 Task: Create a sub task Release to Production / Go Live for the task  Develop a new mobile app for a delivery service in the project AgileDream , assign it to team member softage.2@softage.net and update the status of the sub task to  Completed , set the priority of the sub task to High
Action: Mouse moved to (554, 347)
Screenshot: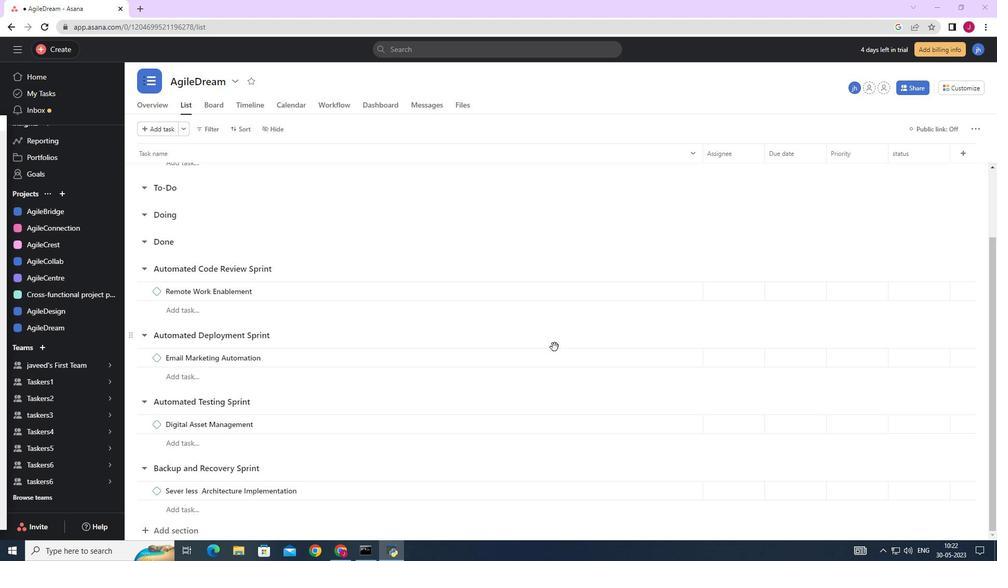 
Action: Mouse scrolled (554, 347) with delta (0, 0)
Screenshot: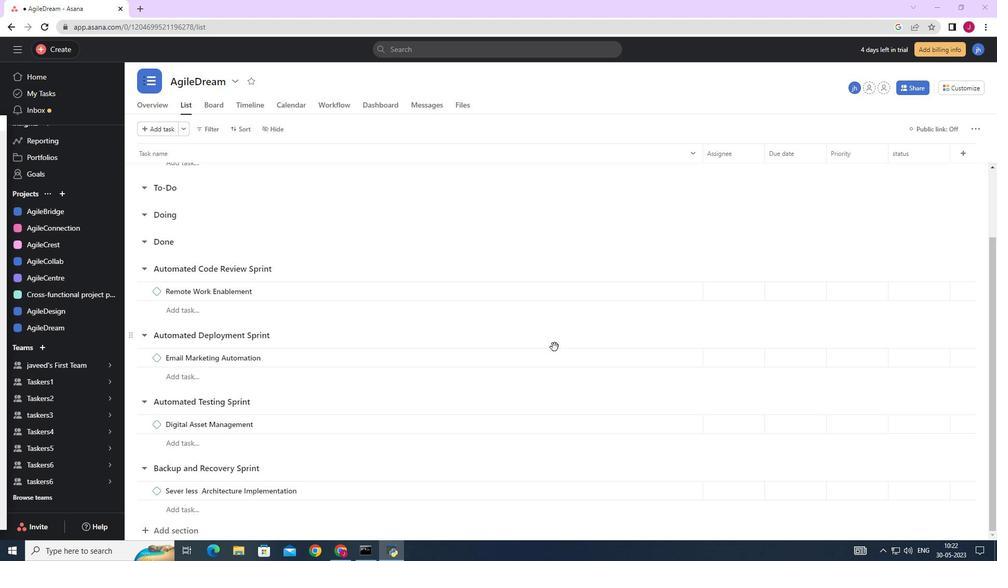 
Action: Mouse scrolled (554, 347) with delta (0, 0)
Screenshot: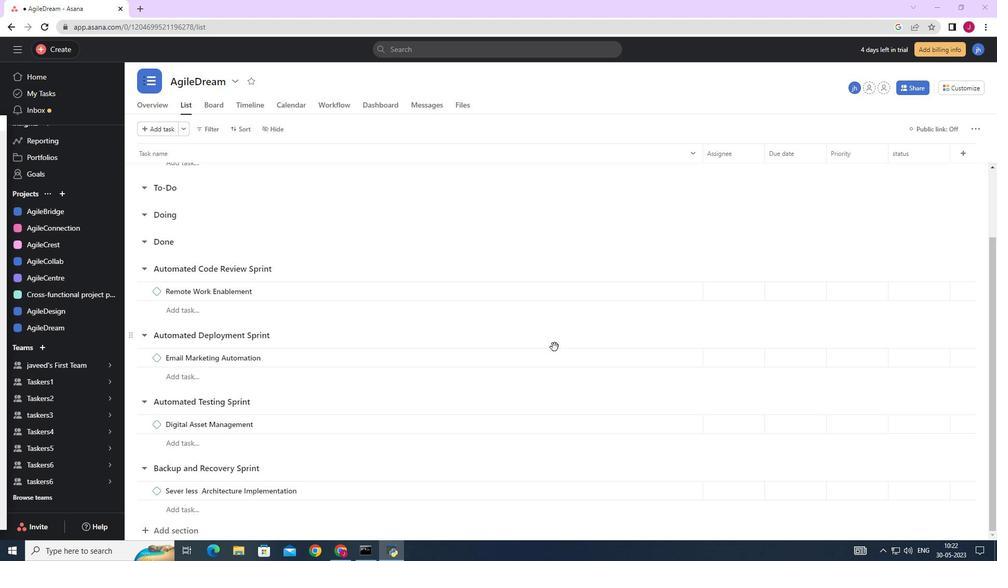 
Action: Mouse moved to (552, 348)
Screenshot: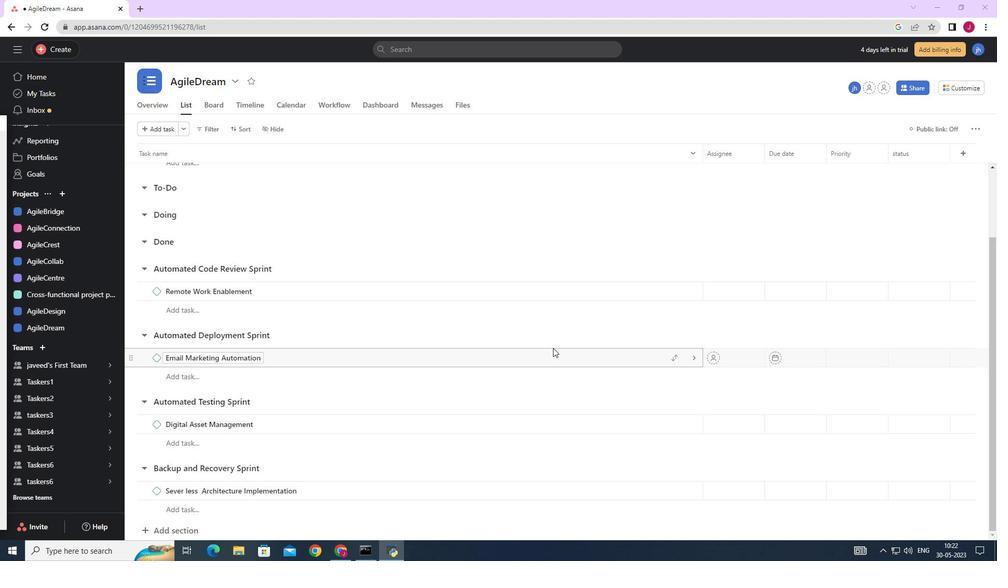 
Action: Mouse scrolled (552, 348) with delta (0, 0)
Screenshot: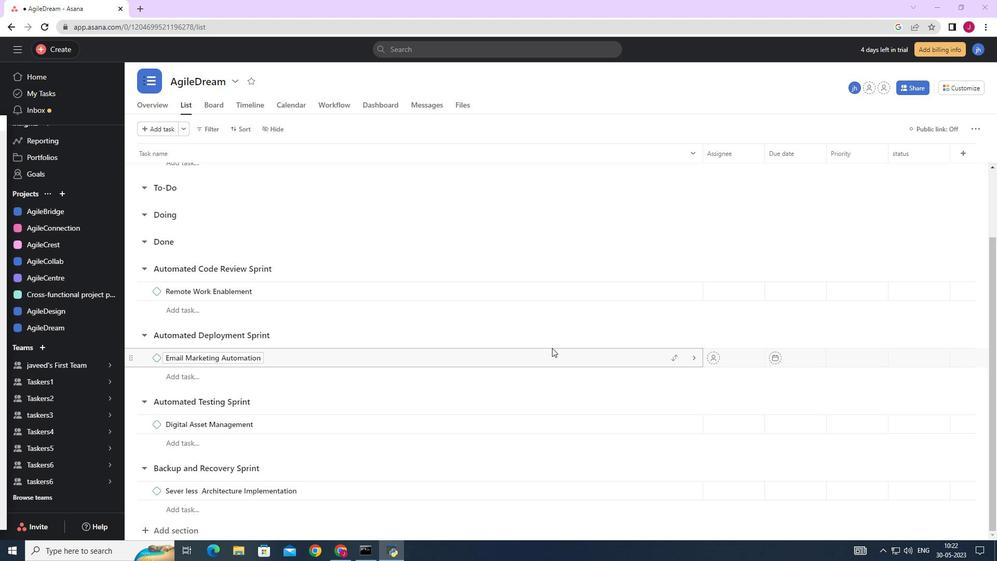 
Action: Mouse scrolled (552, 348) with delta (0, 0)
Screenshot: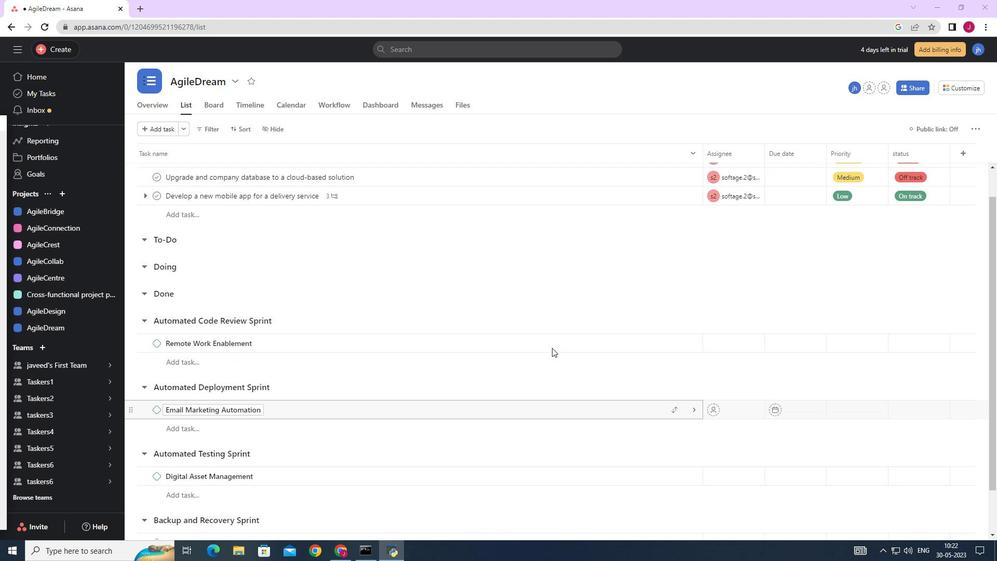 
Action: Mouse scrolled (552, 348) with delta (0, 0)
Screenshot: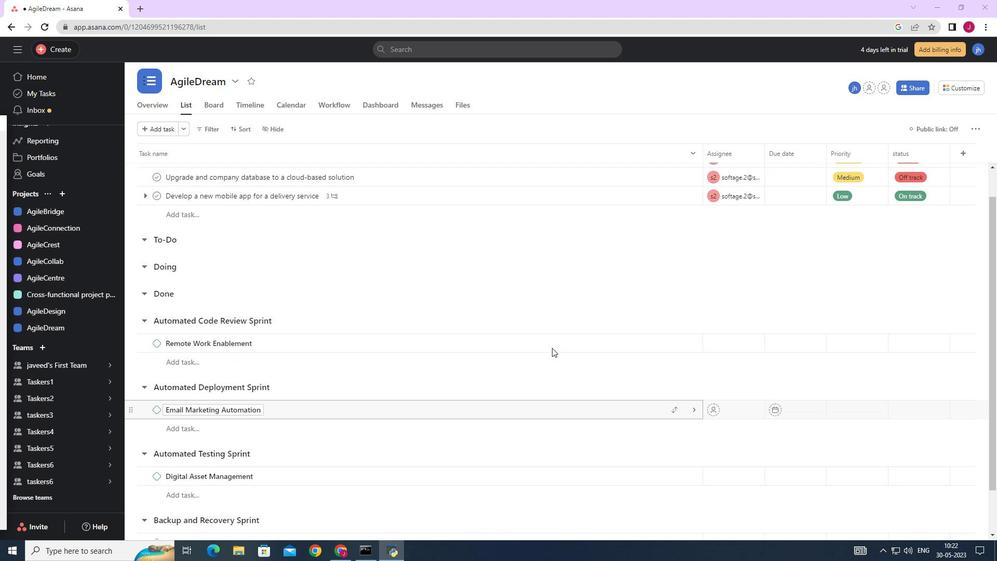 
Action: Mouse scrolled (552, 348) with delta (0, 0)
Screenshot: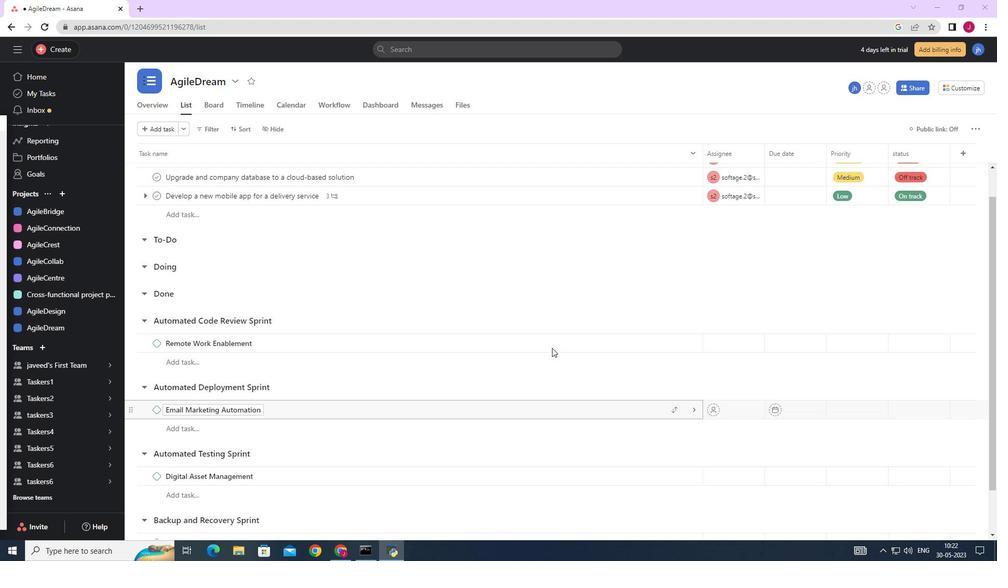 
Action: Mouse scrolled (552, 348) with delta (0, 0)
Screenshot: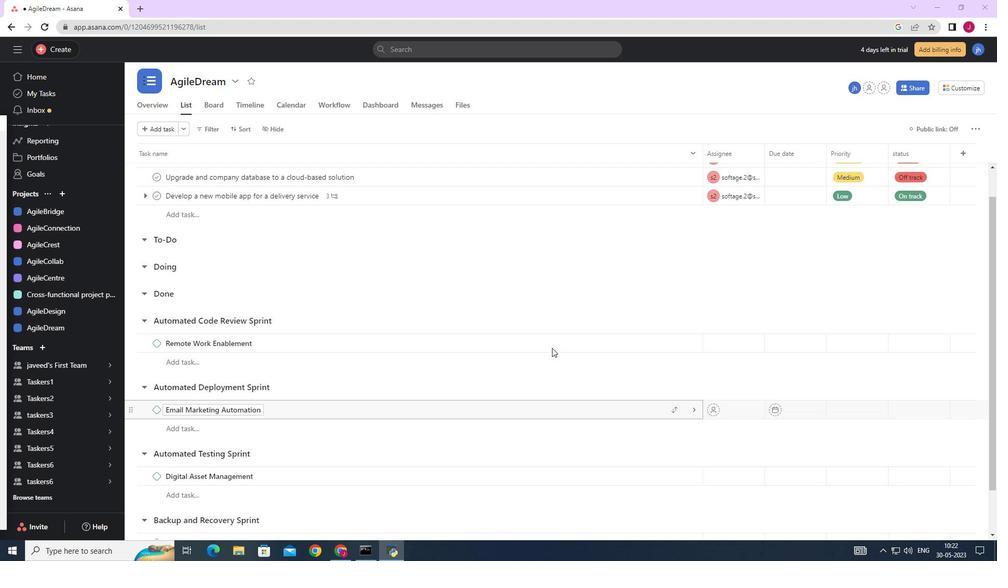 
Action: Mouse moved to (629, 231)
Screenshot: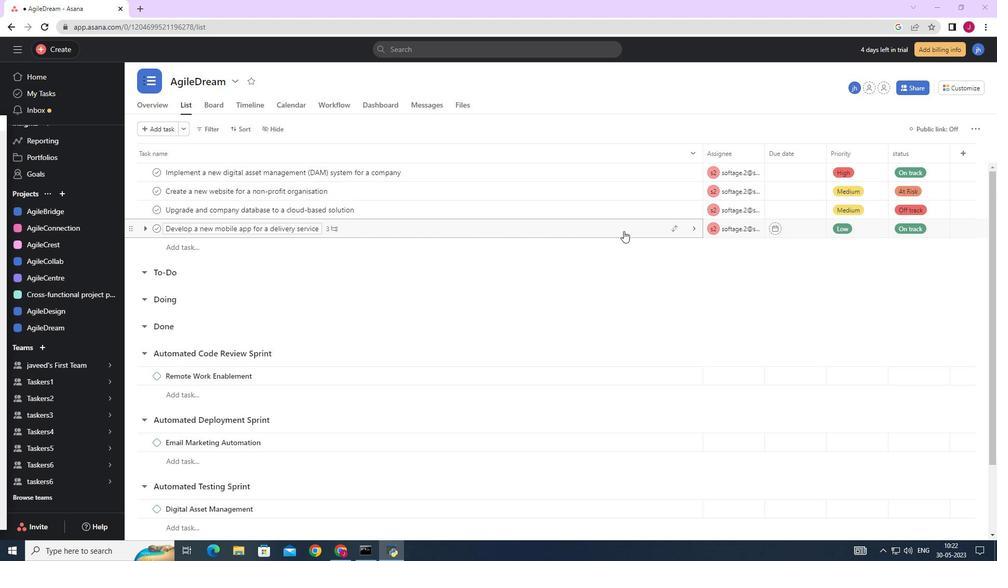 
Action: Mouse pressed left at (629, 231)
Screenshot: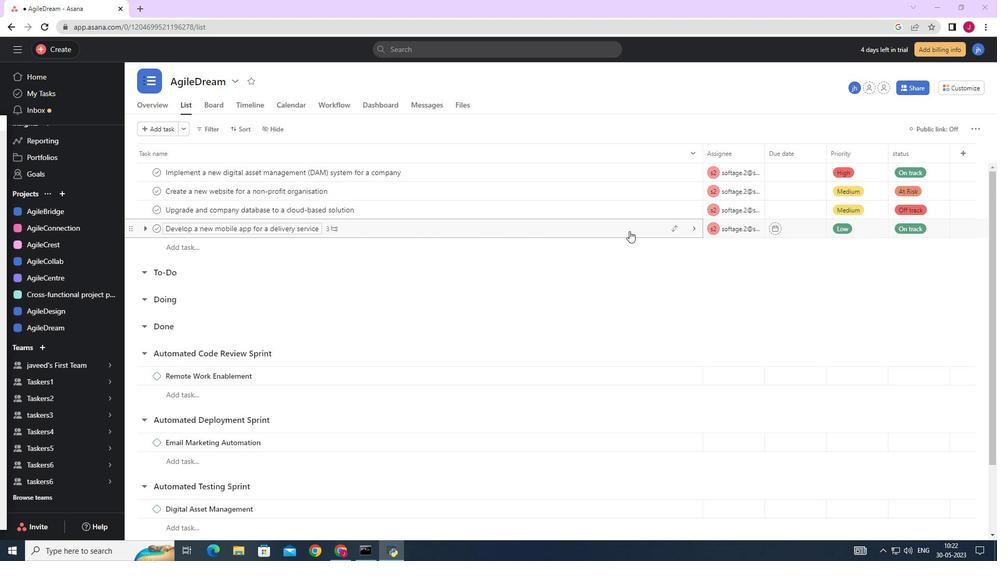 
Action: Mouse moved to (767, 317)
Screenshot: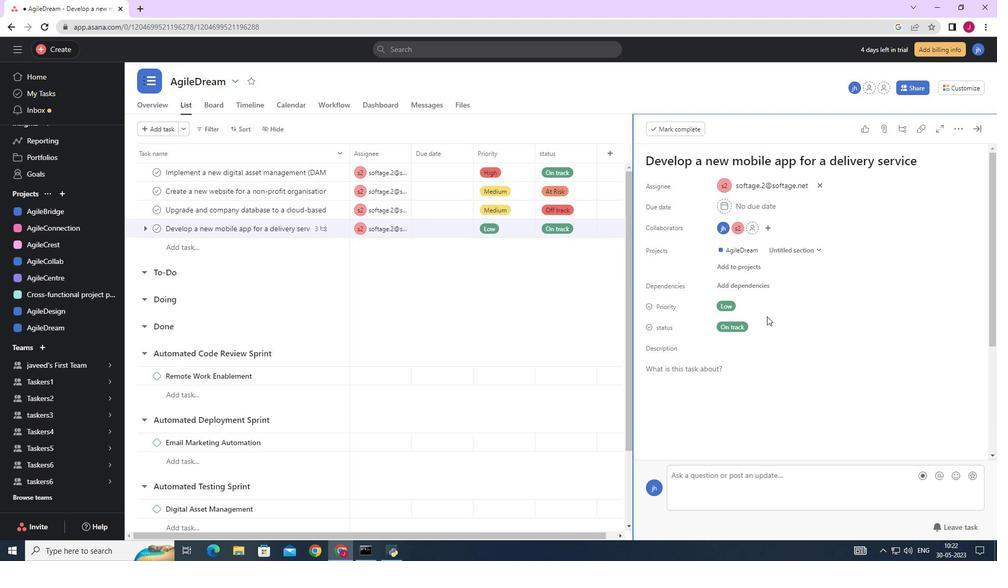 
Action: Mouse scrolled (767, 316) with delta (0, 0)
Screenshot: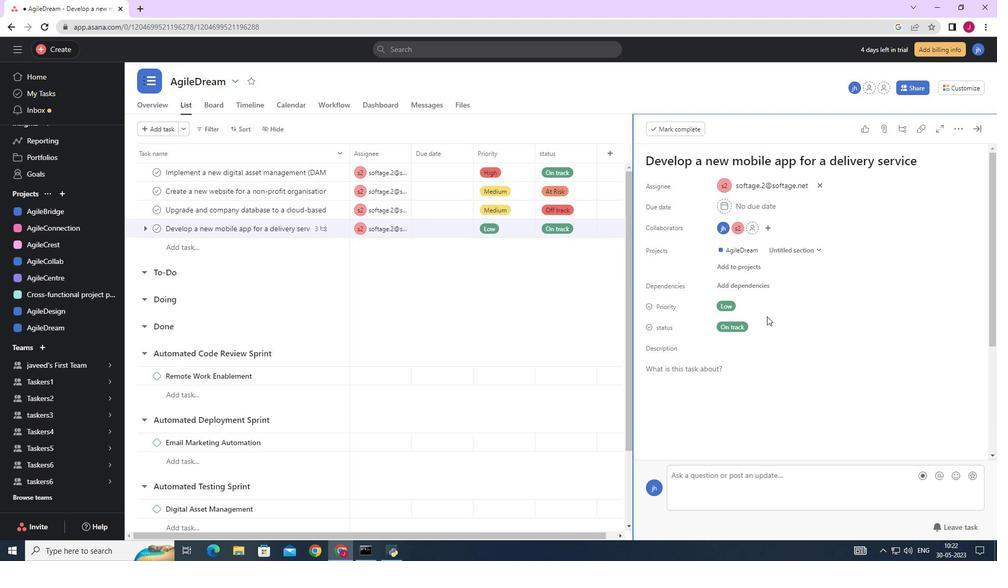 
Action: Mouse moved to (767, 317)
Screenshot: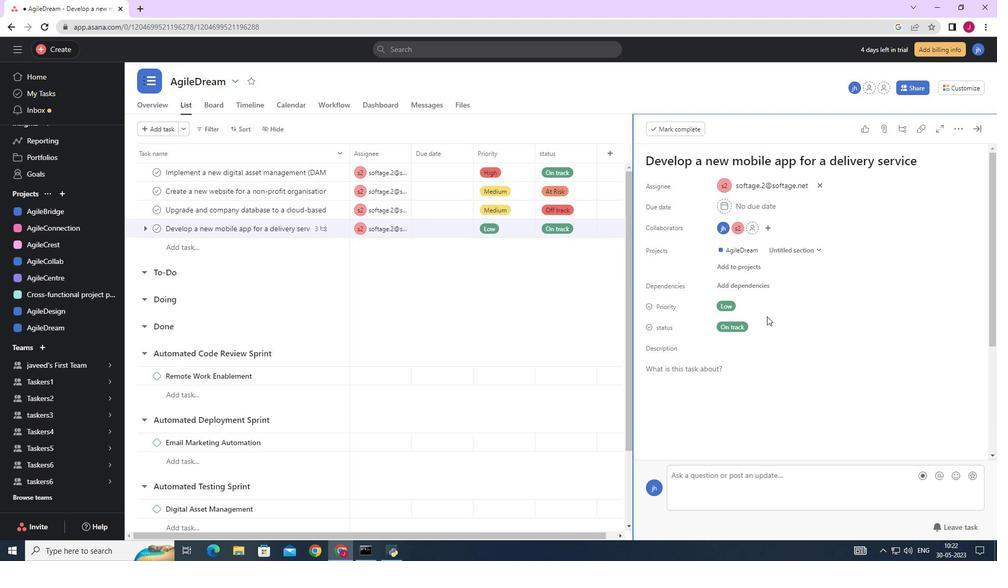 
Action: Mouse scrolled (767, 317) with delta (0, 0)
Screenshot: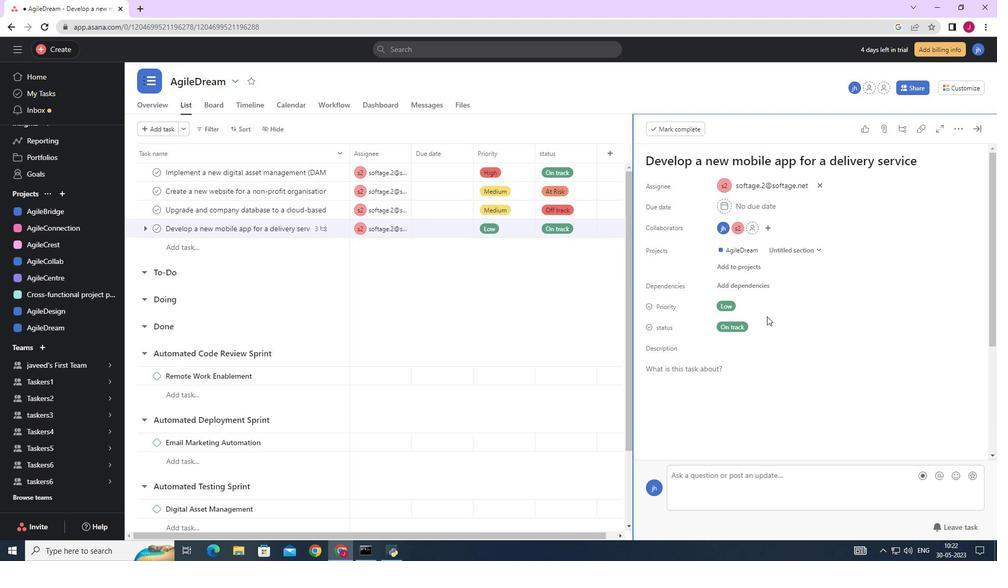 
Action: Mouse scrolled (767, 317) with delta (0, 0)
Screenshot: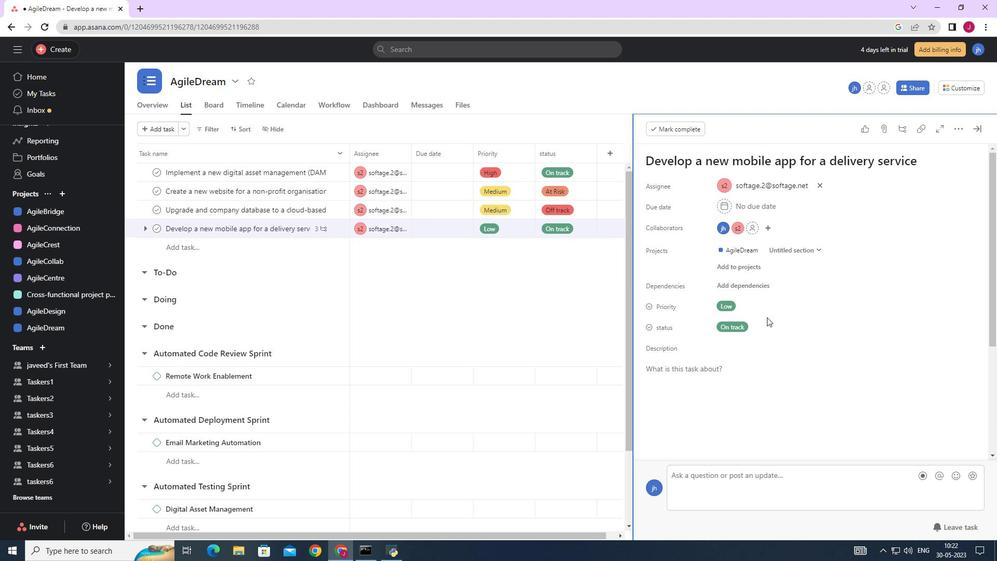 
Action: Mouse scrolled (767, 317) with delta (0, 0)
Screenshot: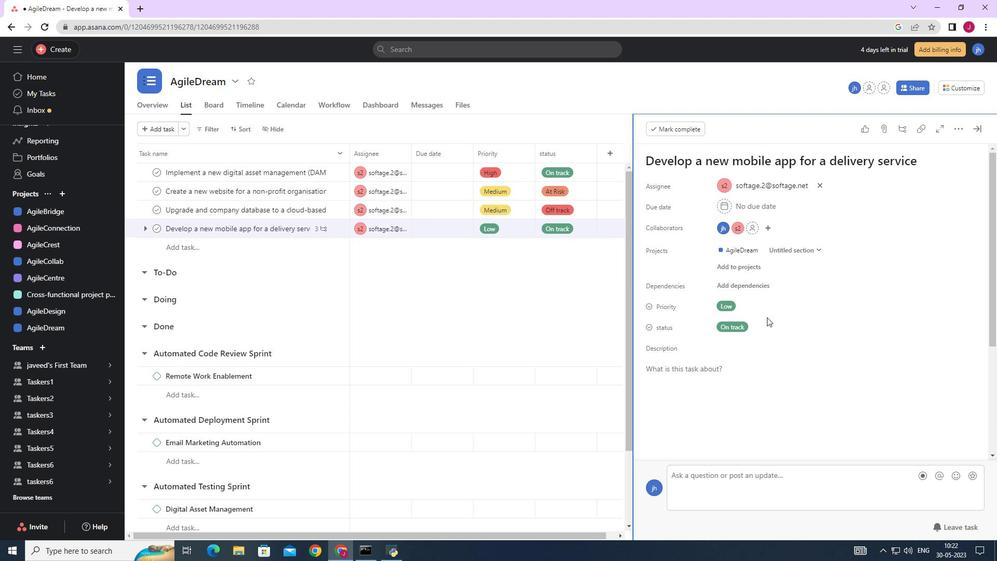 
Action: Mouse scrolled (767, 317) with delta (0, 0)
Screenshot: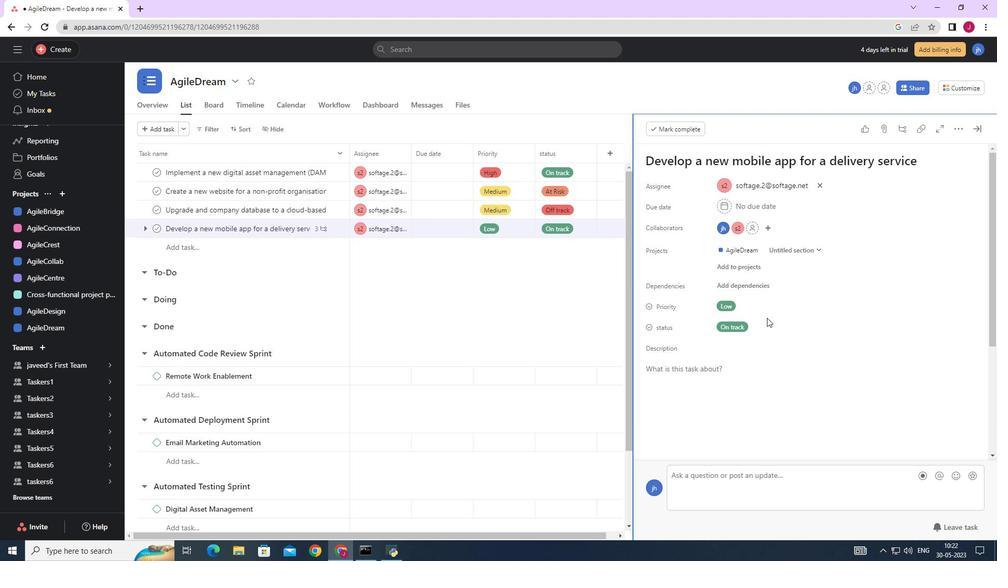 
Action: Mouse moved to (683, 379)
Screenshot: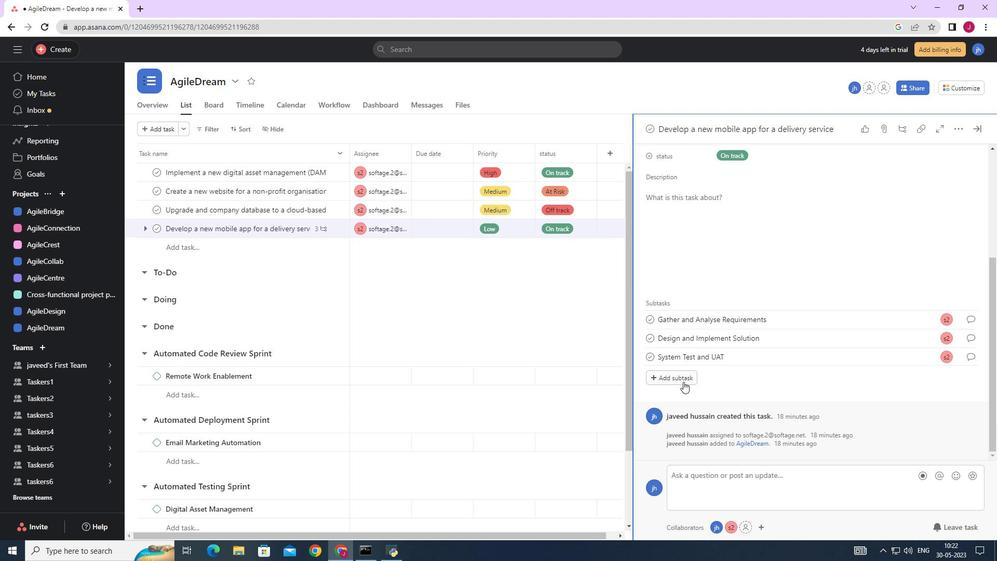 
Action: Mouse pressed left at (683, 379)
Screenshot: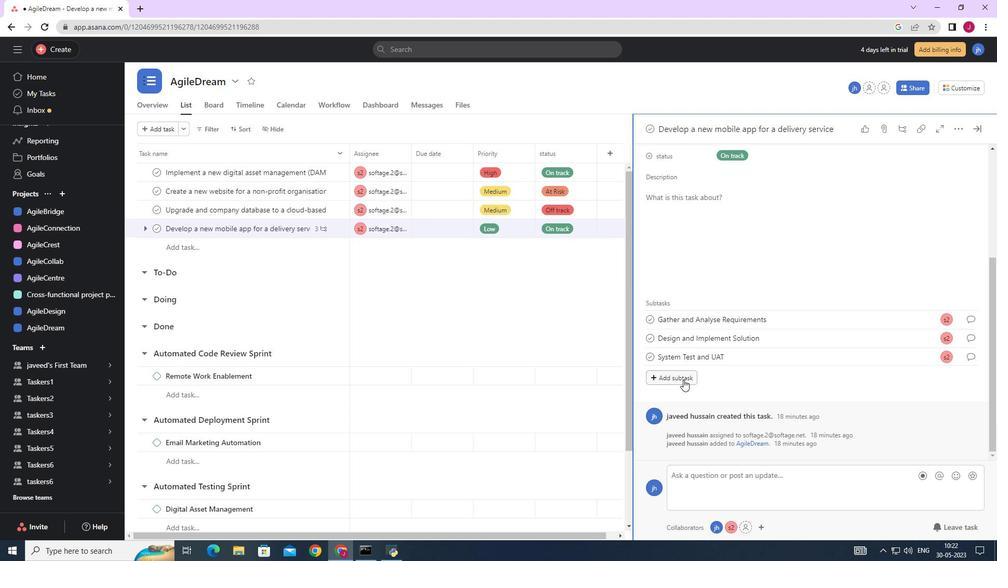 
Action: Mouse moved to (667, 373)
Screenshot: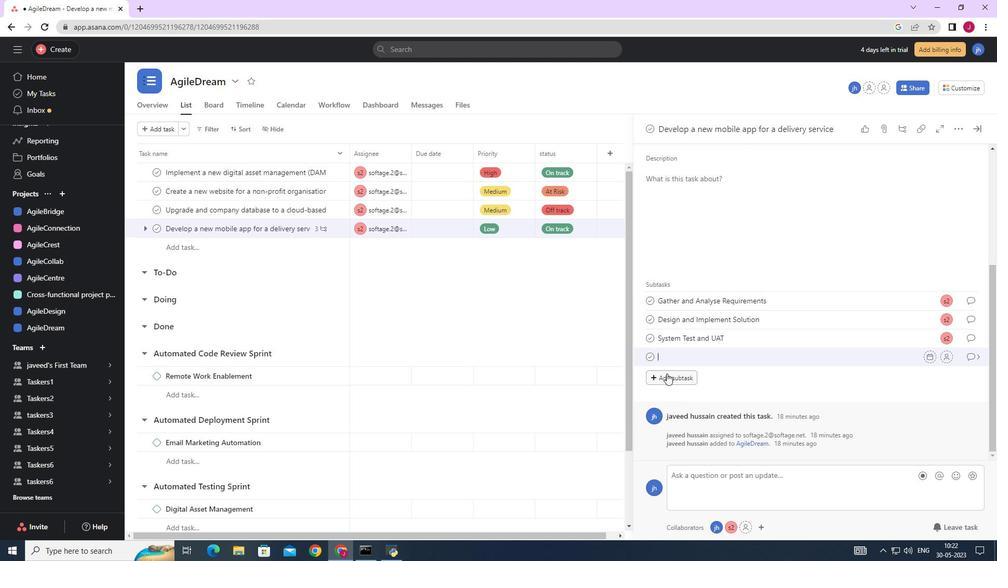 
Action: Key pressed <Key.caps_lock>R<Key.caps_lock>elease<Key.space><Key.backspace><Key.backspace><Key.backspace><Key.backspace><Key.backspace><Key.backspace><Key.backspace><Key.backspace><Key.backspace><Key.backspace><Key.backspace><Key.backspace><Key.backspace>r<Key.caps_lock>ELEASE<Key.space>TO<Key.space><Key.caps_lock>p<Key.caps_lock>RODUCTION<Key.space>/<Key.space>G<Key.backspace><Key.caps_lock>g<Key.caps_lock>O<Key.space><Key.caps_lock>l<Key.caps_lock>IVE<Key.space>
Screenshot: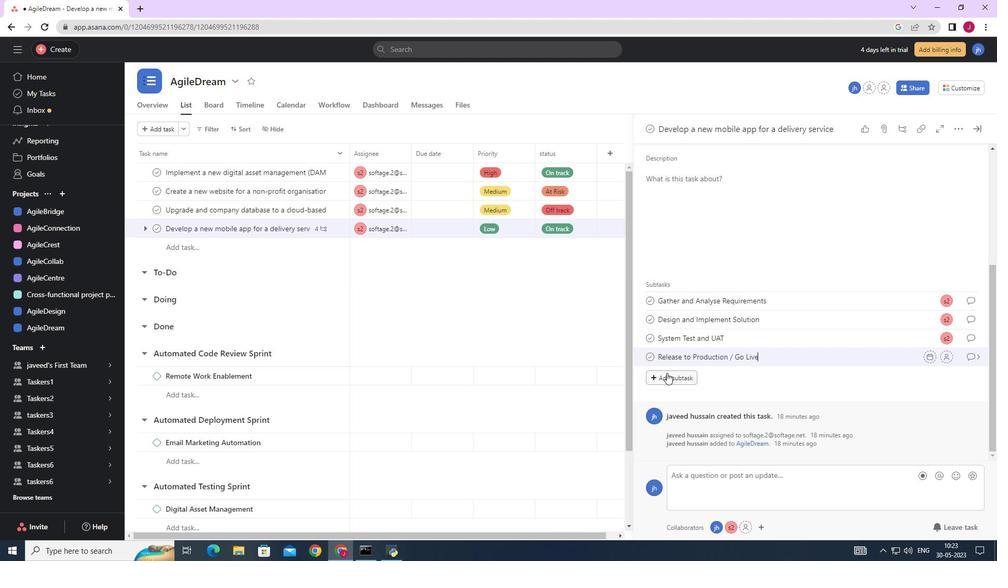 
Action: Mouse moved to (946, 355)
Screenshot: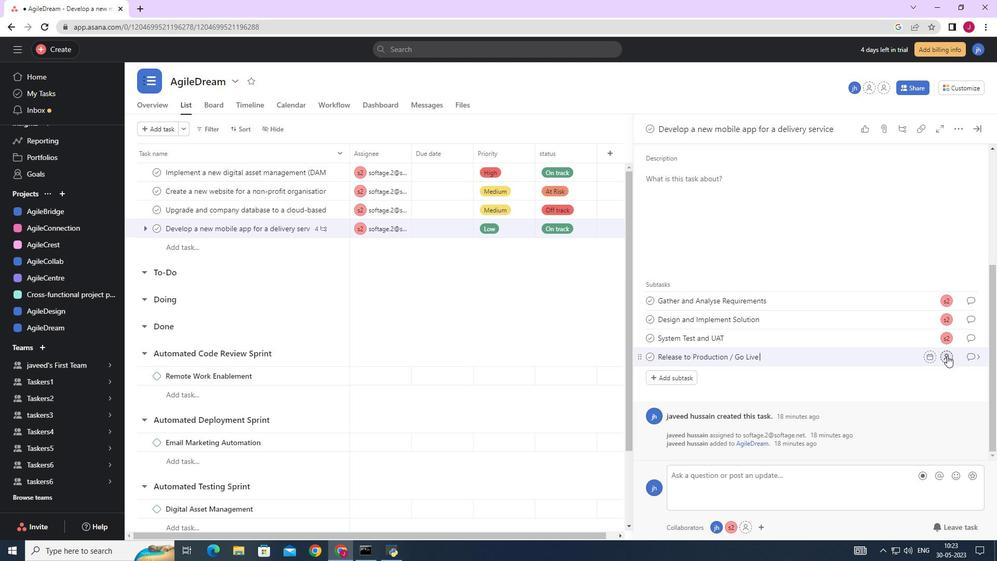 
Action: Mouse pressed left at (946, 355)
Screenshot: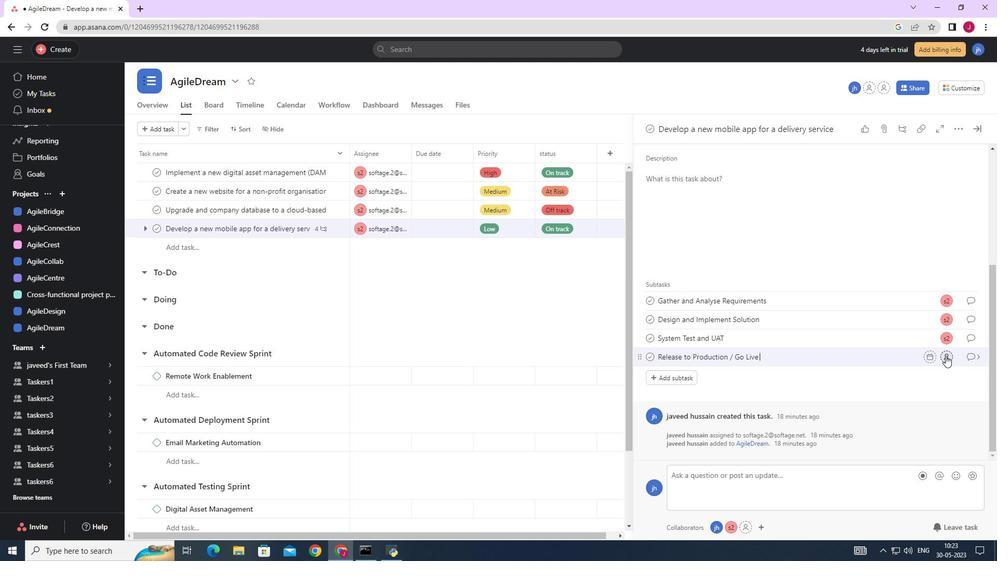 
Action: Mouse moved to (800, 395)
Screenshot: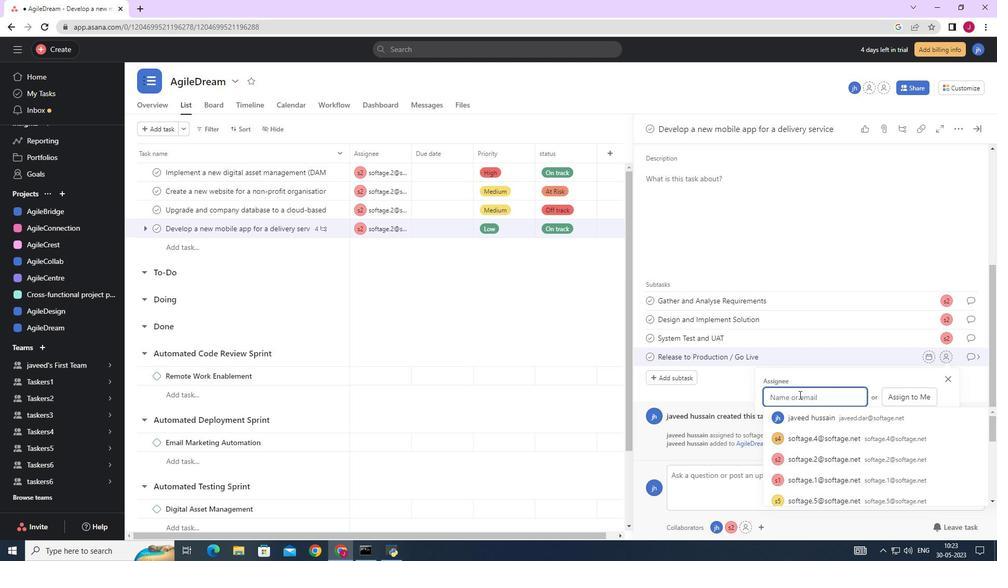 
Action: Key pressed SOFTAGE.2
Screenshot: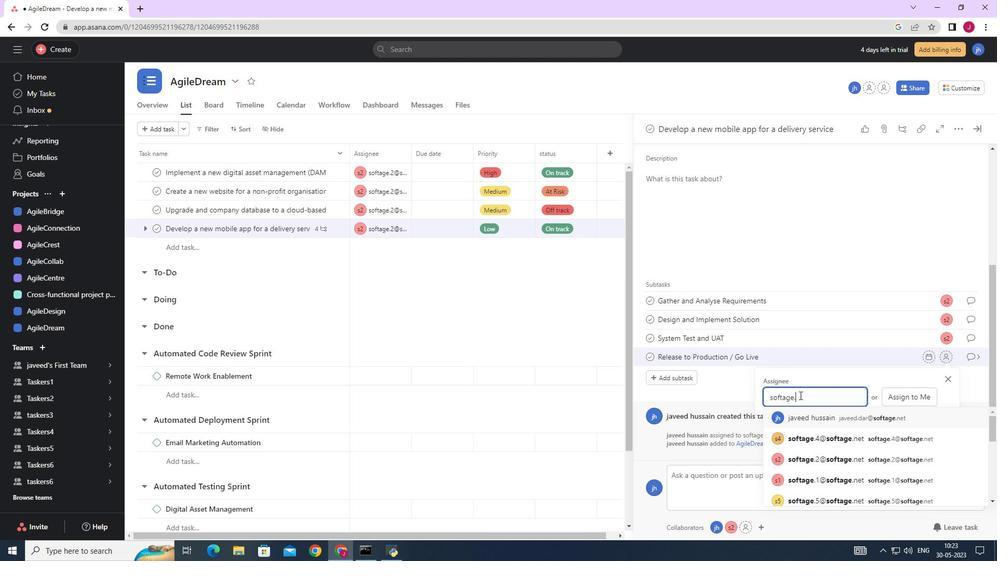 
Action: Mouse moved to (843, 415)
Screenshot: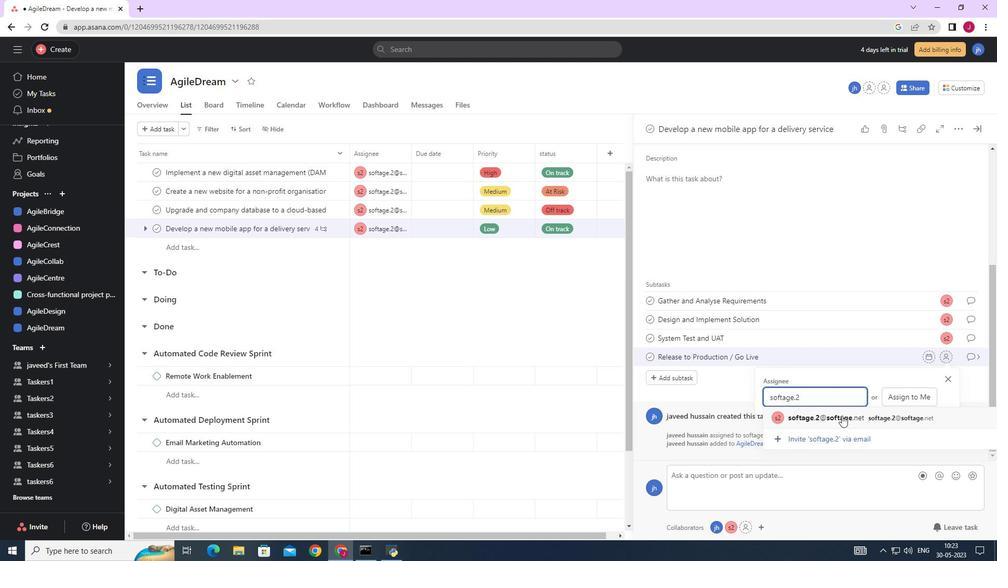 
Action: Mouse pressed left at (843, 415)
Screenshot: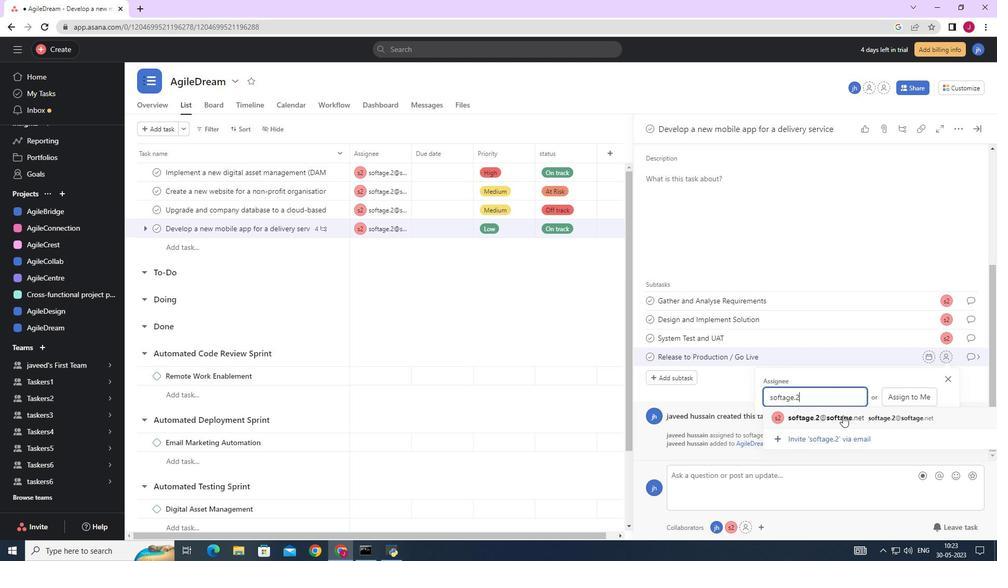 
Action: Mouse moved to (972, 353)
Screenshot: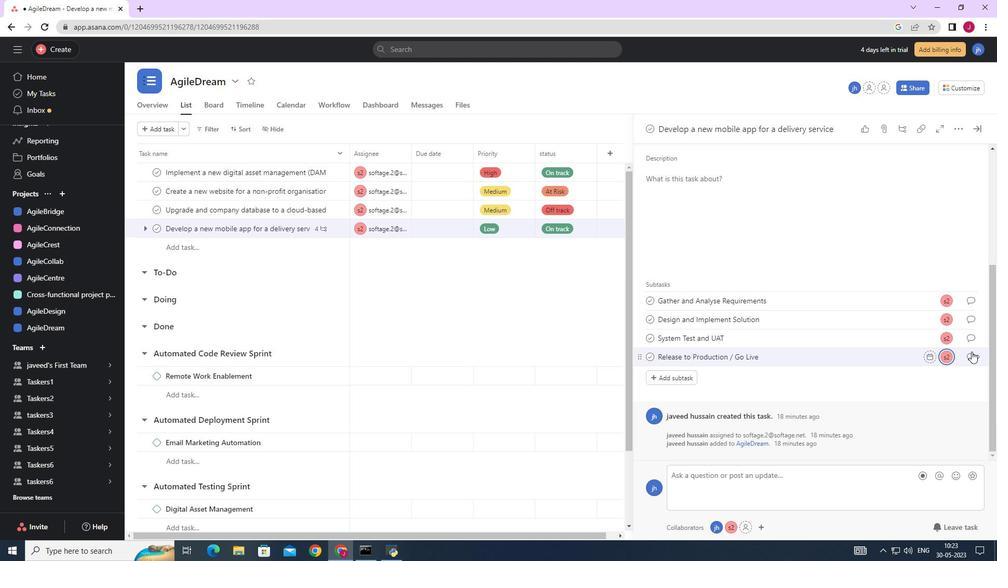 
Action: Mouse pressed left at (972, 353)
Screenshot: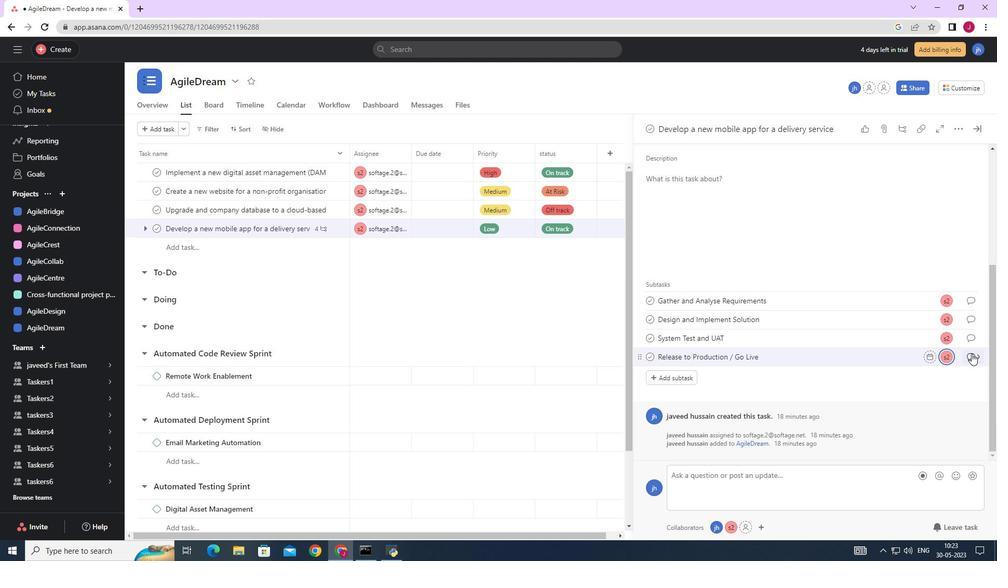 
Action: Mouse moved to (686, 298)
Screenshot: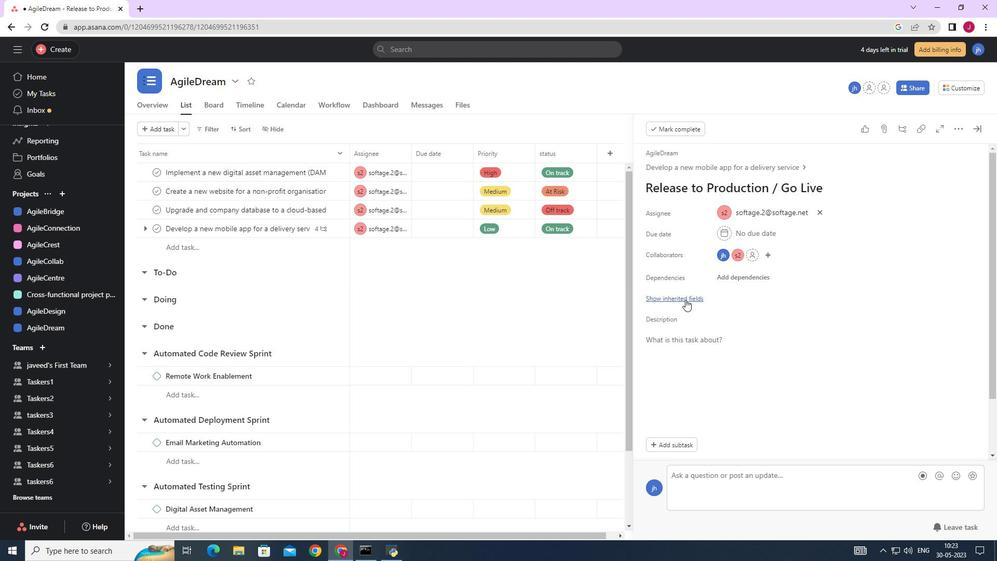 
Action: Mouse pressed left at (686, 298)
Screenshot: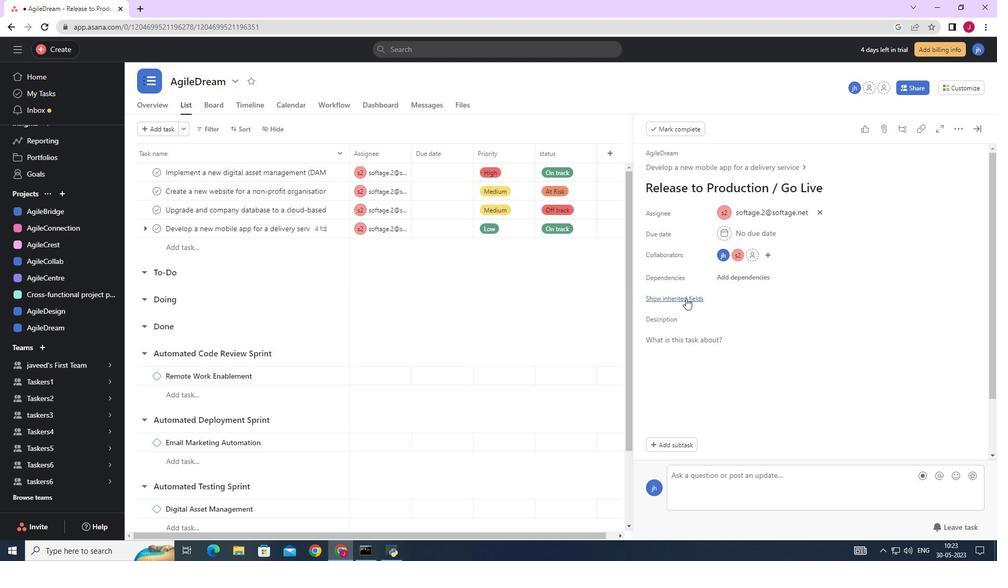 
Action: Mouse moved to (713, 317)
Screenshot: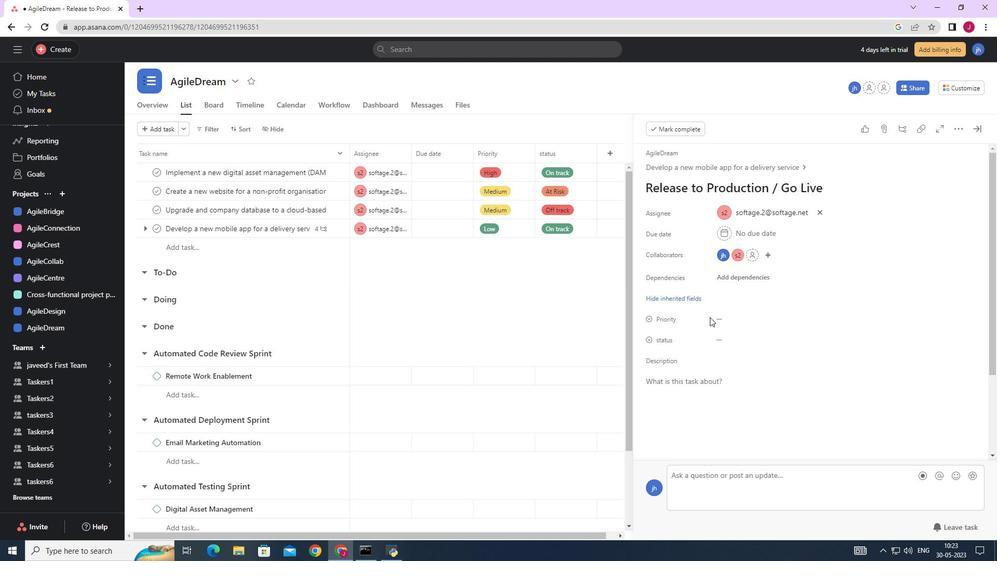 
Action: Mouse pressed left at (713, 317)
Screenshot: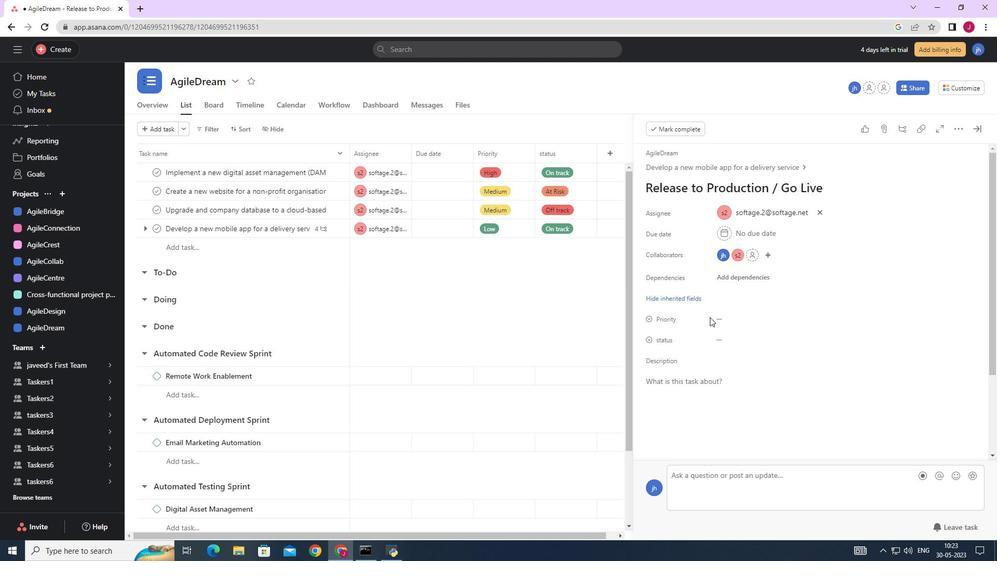 
Action: Mouse moved to (745, 354)
Screenshot: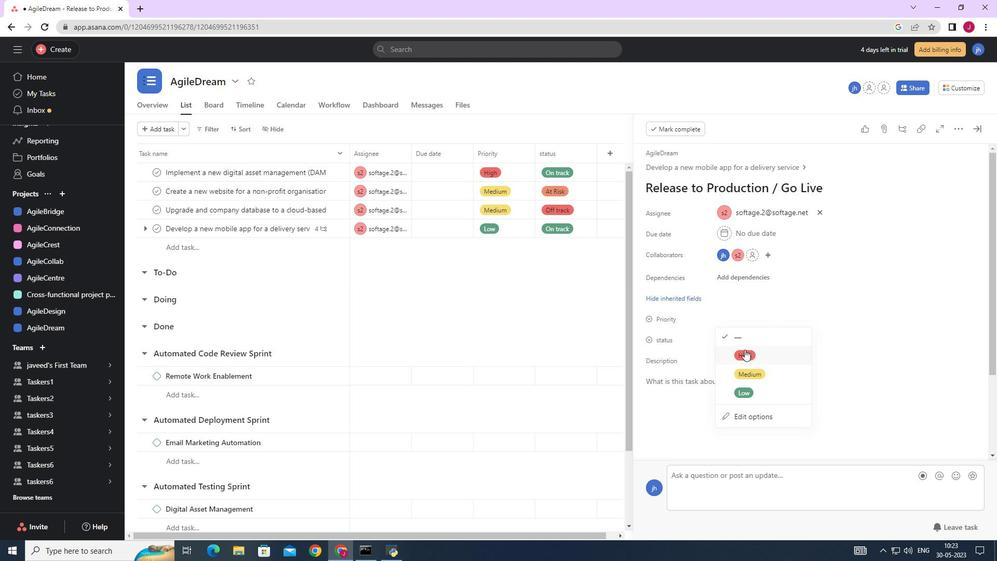 
Action: Mouse pressed left at (745, 354)
Screenshot: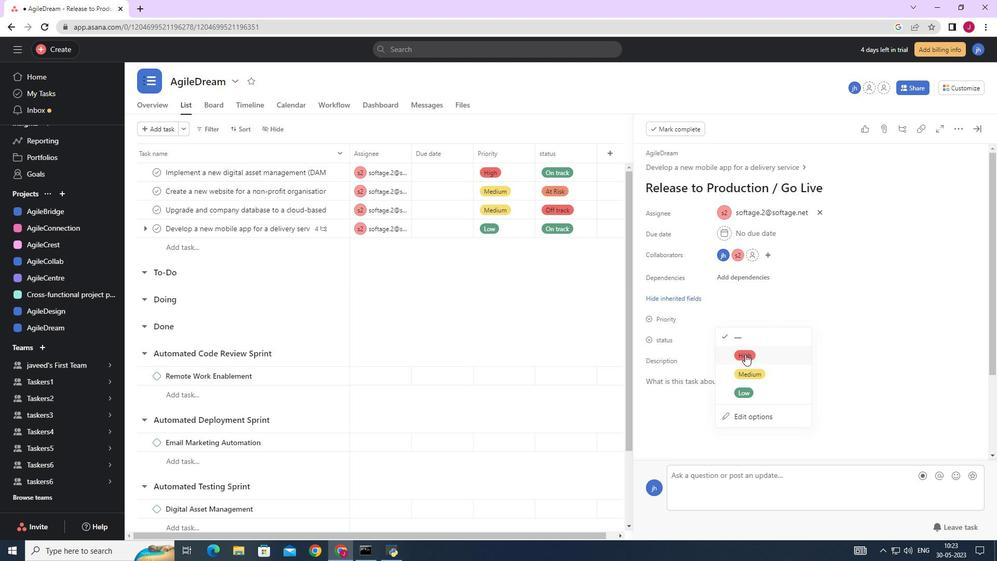 
Action: Mouse moved to (727, 335)
Screenshot: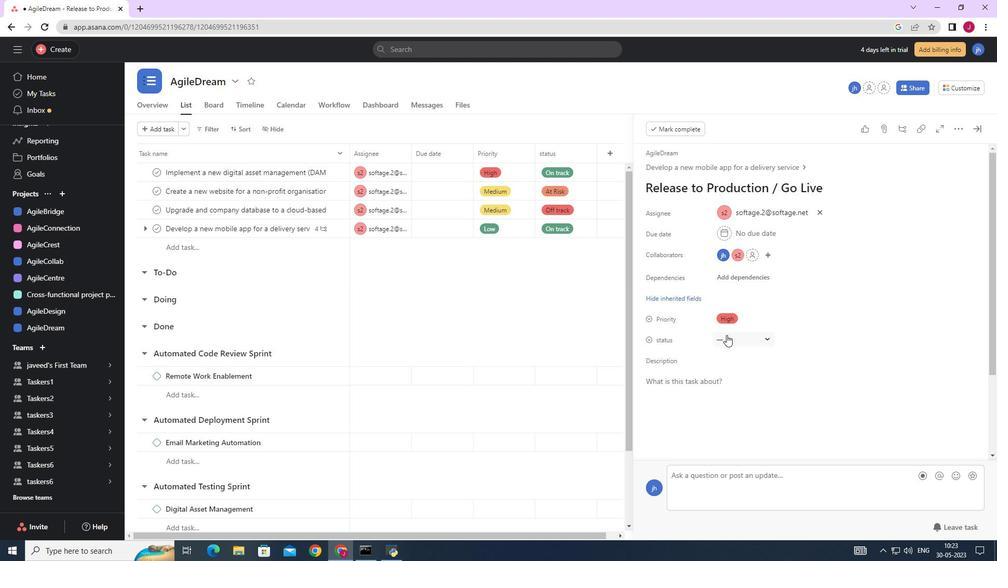 
Action: Mouse pressed left at (727, 335)
Screenshot: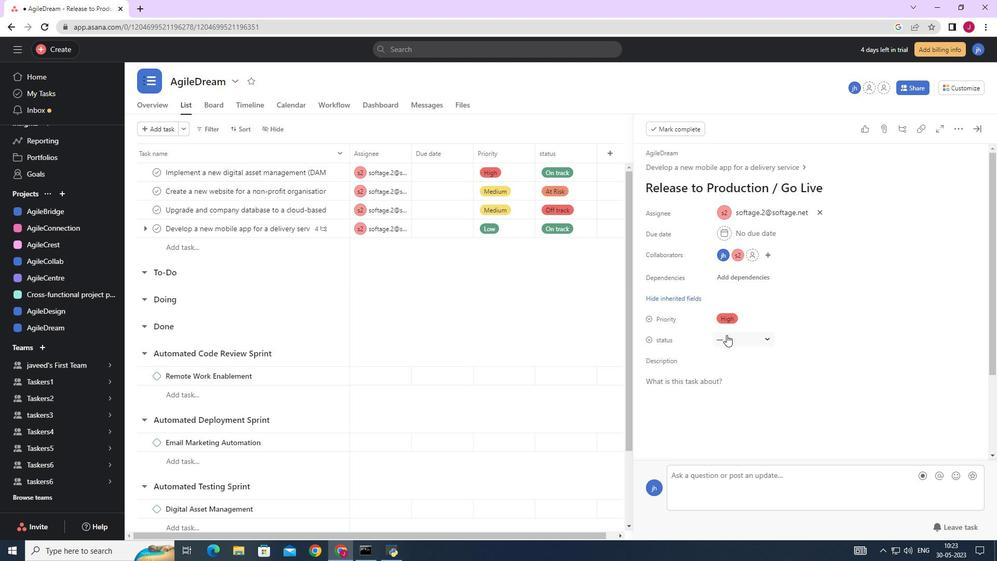 
Action: Mouse moved to (753, 431)
Screenshot: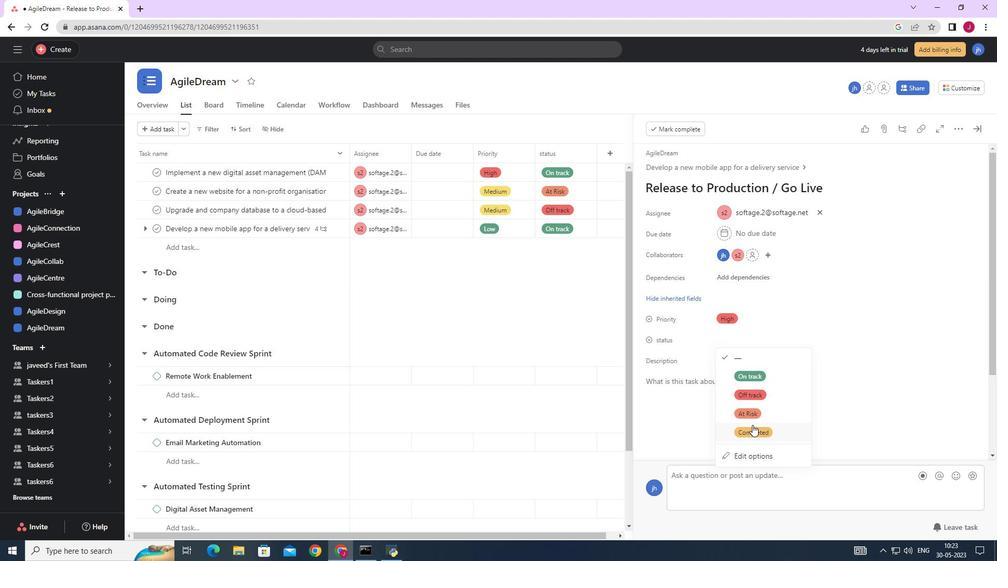 
Action: Mouse pressed left at (753, 431)
Screenshot: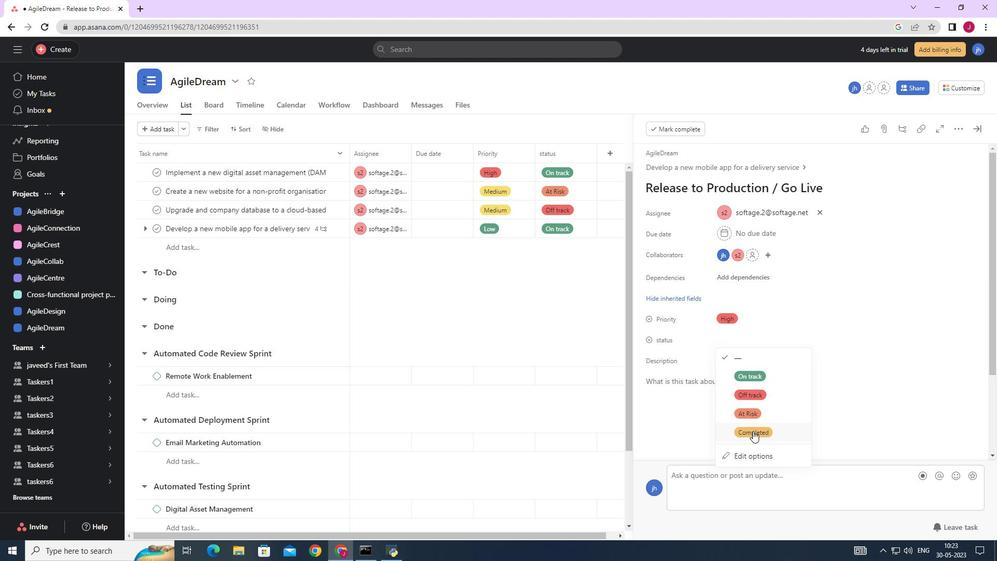 
Action: Mouse moved to (978, 129)
Screenshot: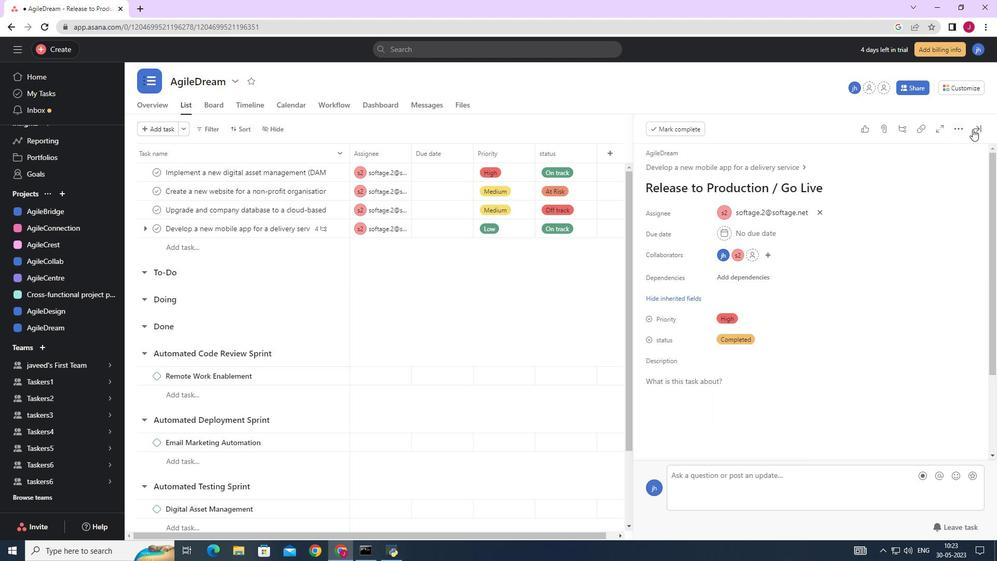 
Action: Mouse pressed left at (978, 129)
Screenshot: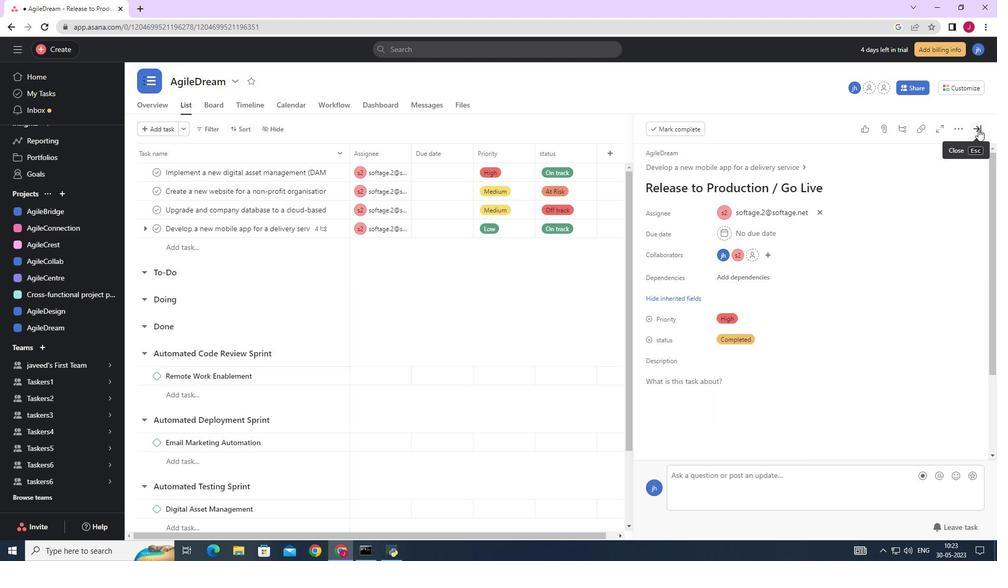 
Action: Mouse moved to (421, 256)
Screenshot: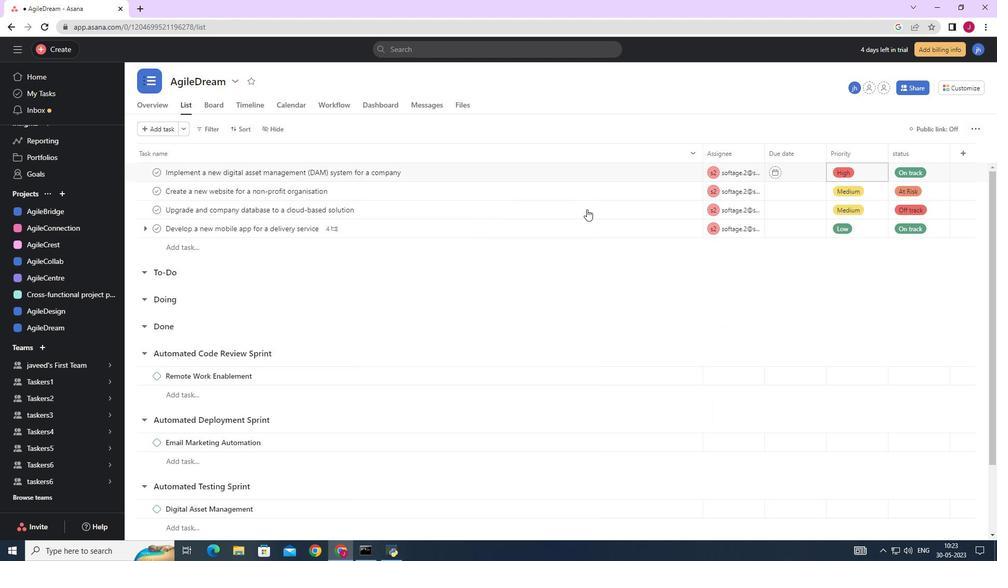 
